 Task: Create a due date automation trigger when advanced on, 2 hours before a card is due add content with a name ending with resume.
Action: Mouse moved to (903, 258)
Screenshot: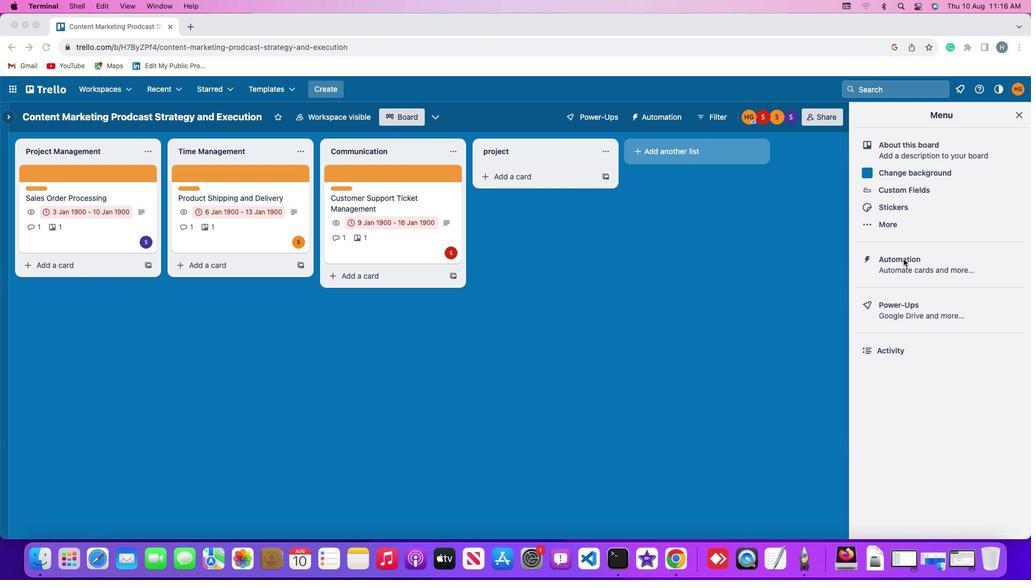 
Action: Mouse pressed left at (903, 258)
Screenshot: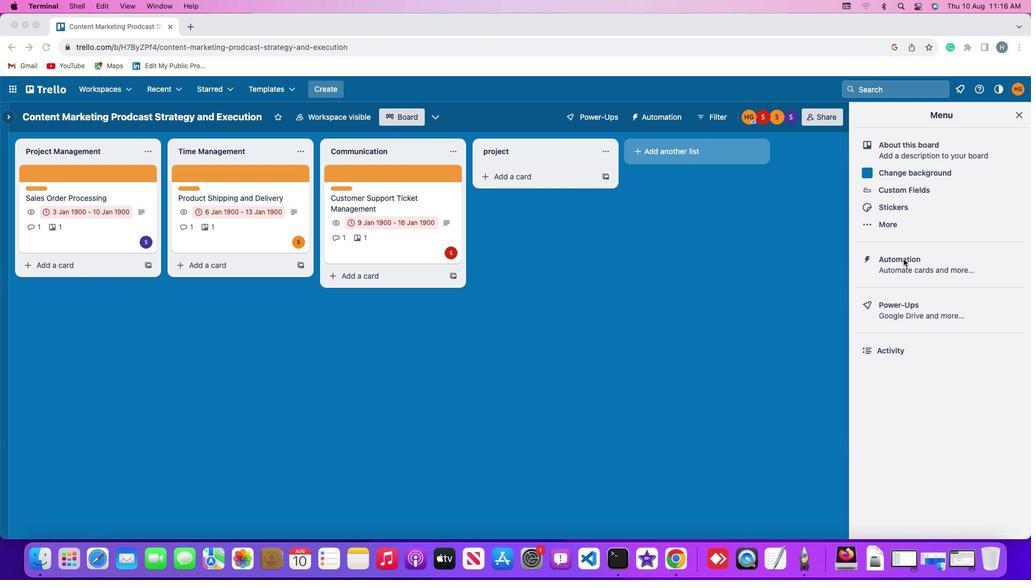 
Action: Mouse pressed left at (903, 258)
Screenshot: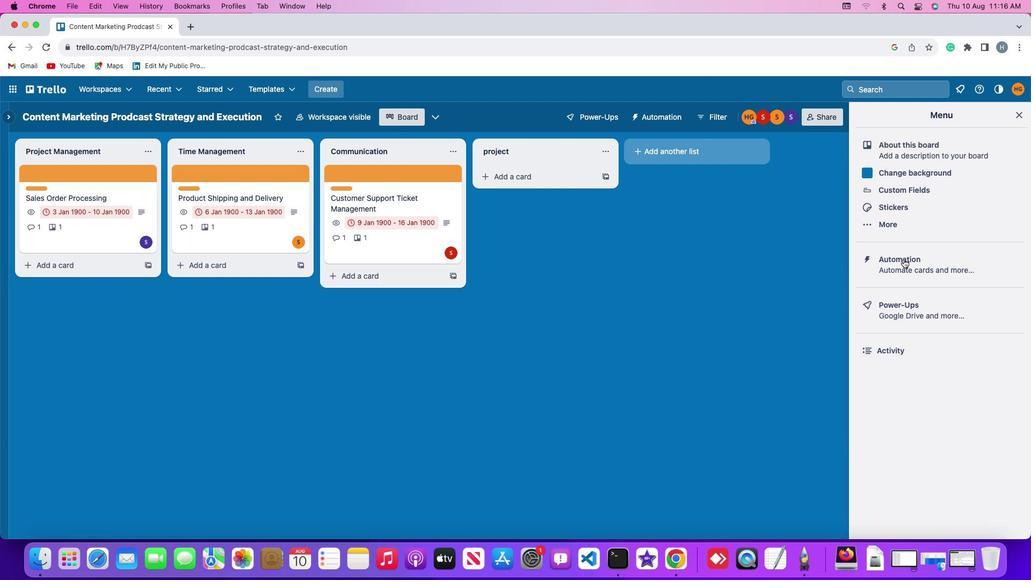 
Action: Mouse moved to (63, 256)
Screenshot: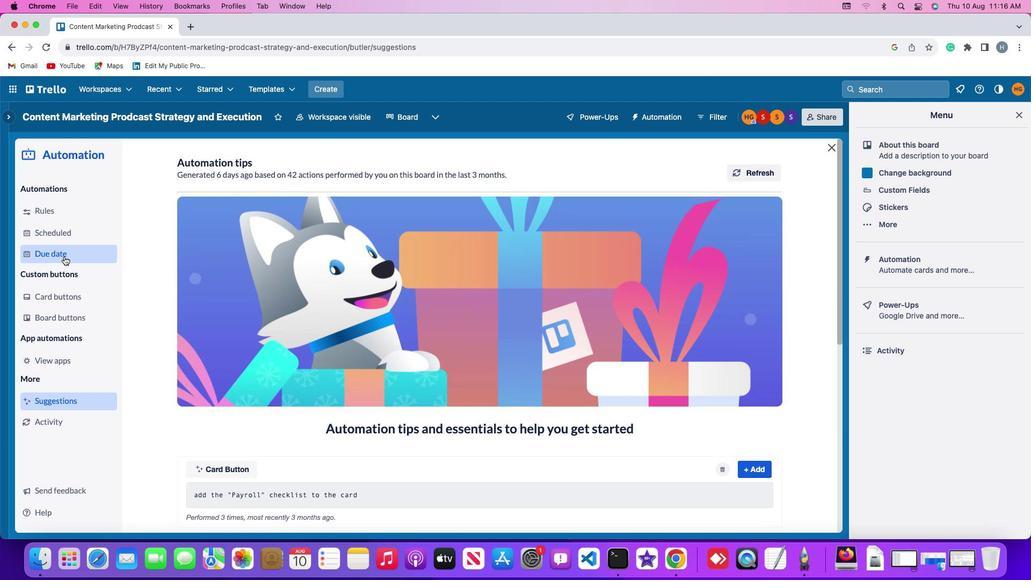
Action: Mouse pressed left at (63, 256)
Screenshot: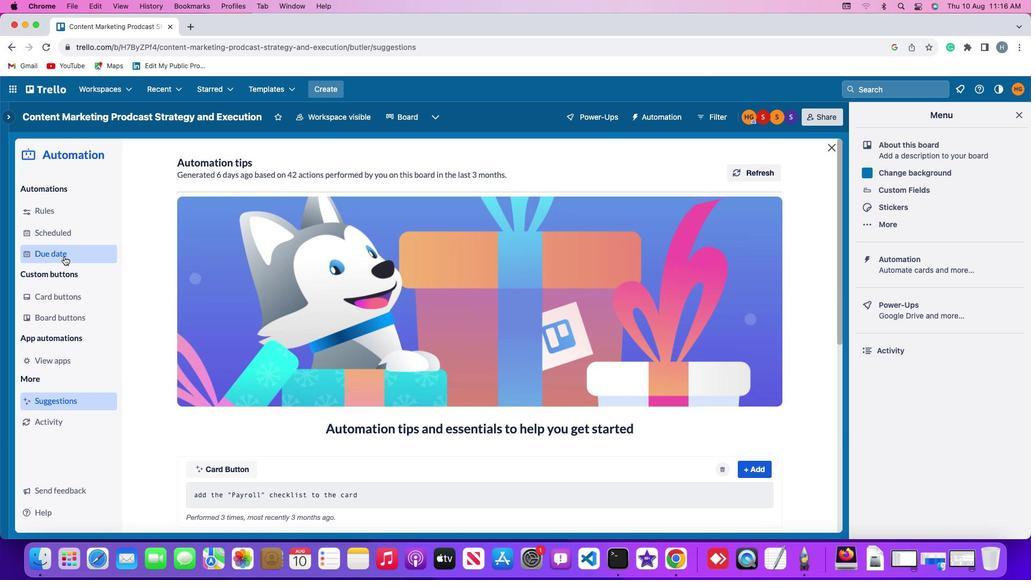 
Action: Mouse moved to (728, 163)
Screenshot: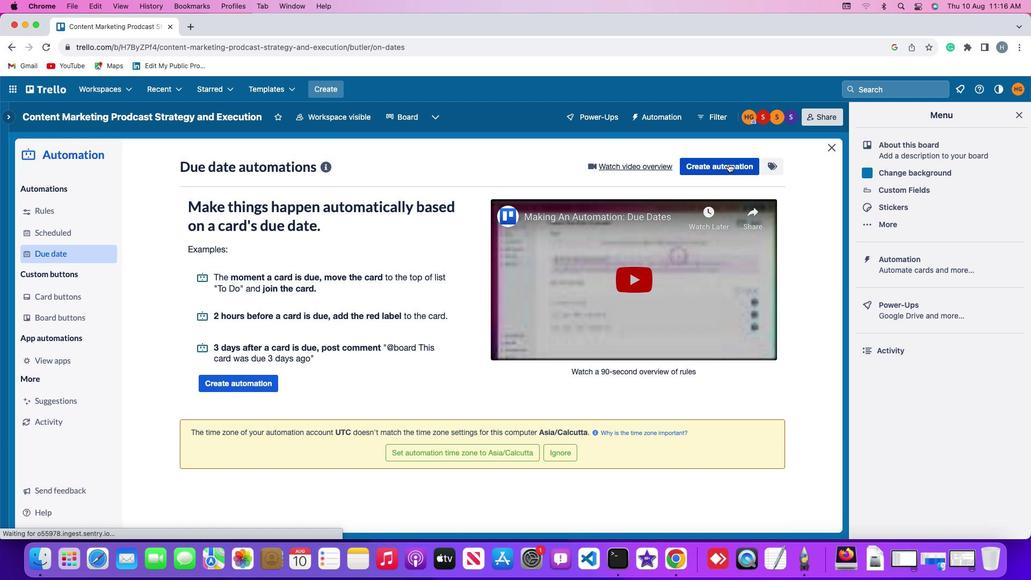 
Action: Mouse pressed left at (728, 163)
Screenshot: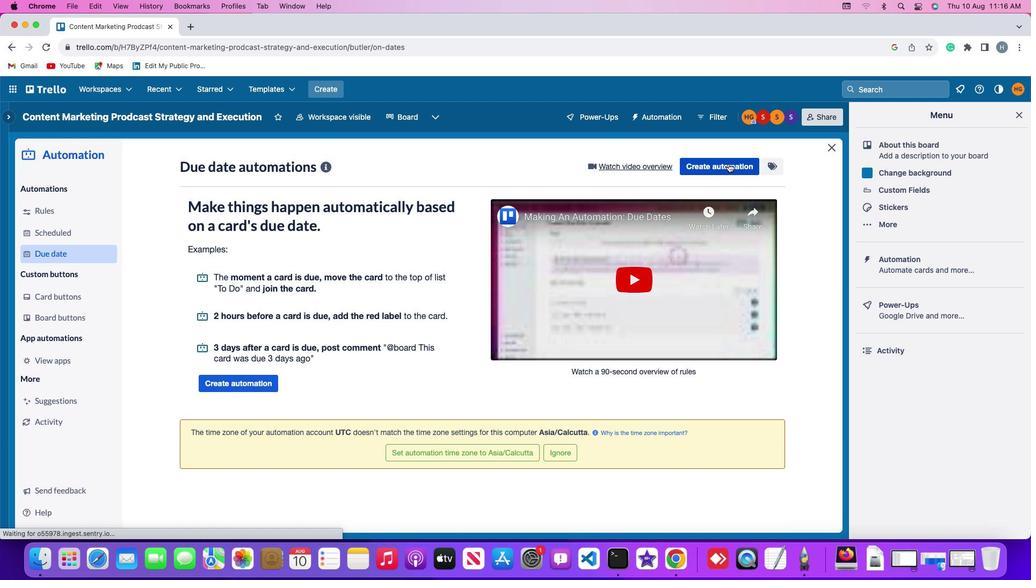 
Action: Mouse moved to (283, 275)
Screenshot: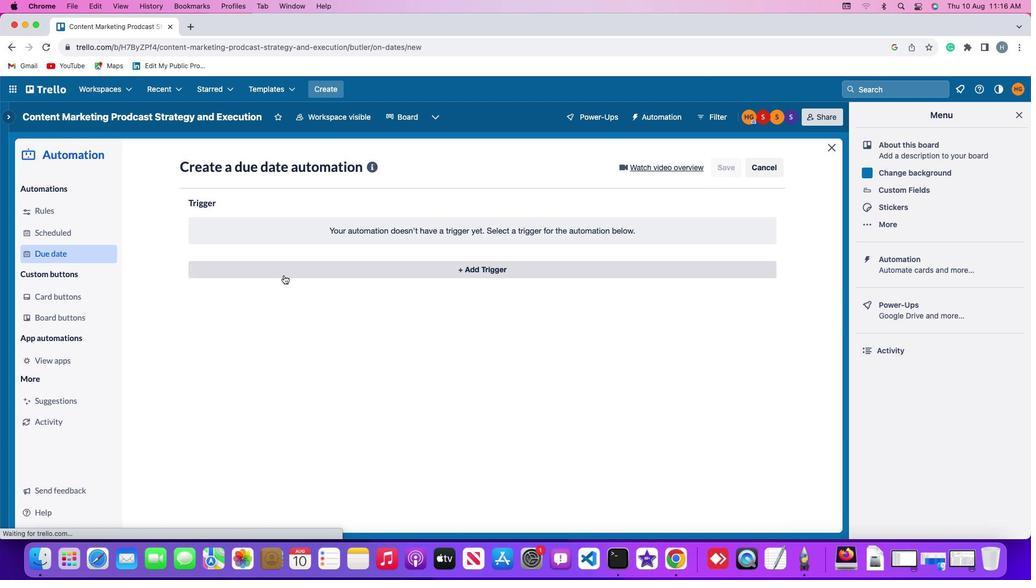 
Action: Mouse pressed left at (283, 275)
Screenshot: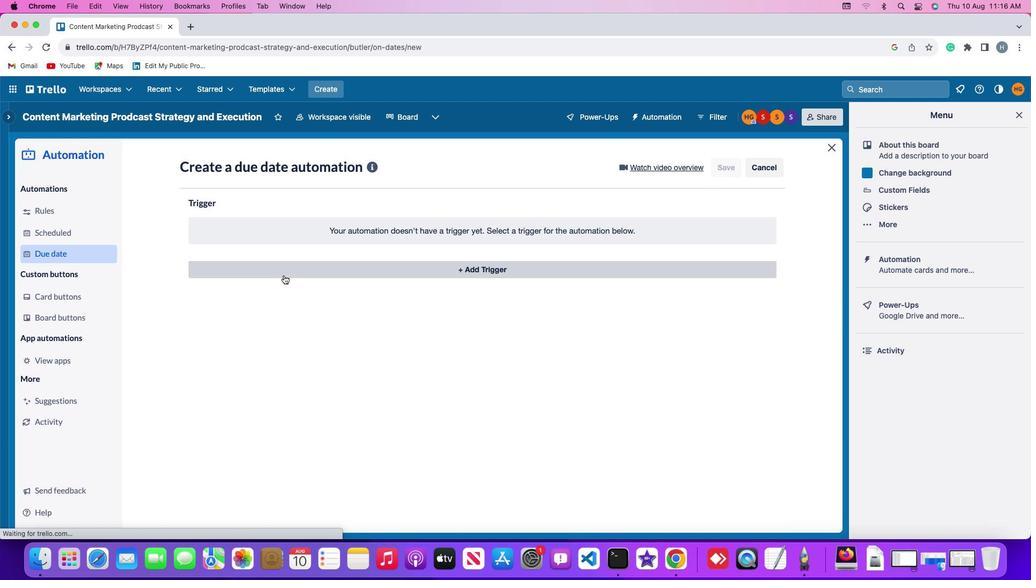 
Action: Mouse moved to (209, 438)
Screenshot: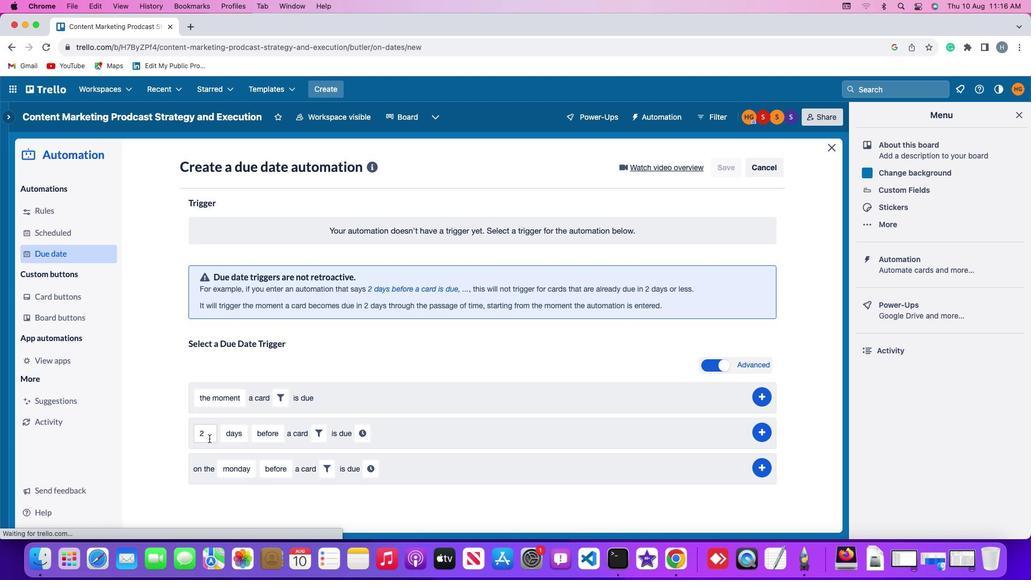 
Action: Mouse pressed left at (209, 438)
Screenshot: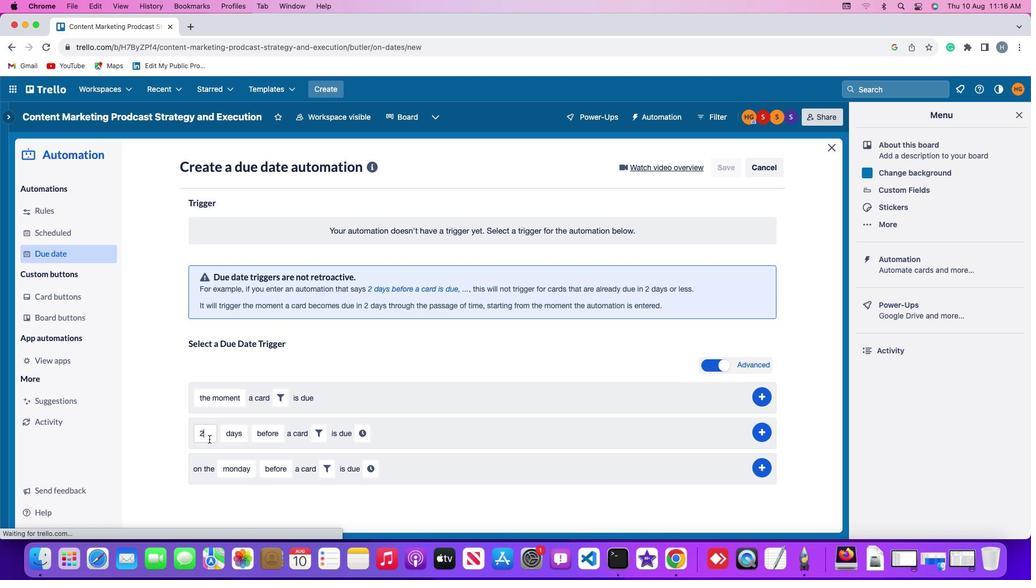 
Action: Mouse moved to (209, 438)
Screenshot: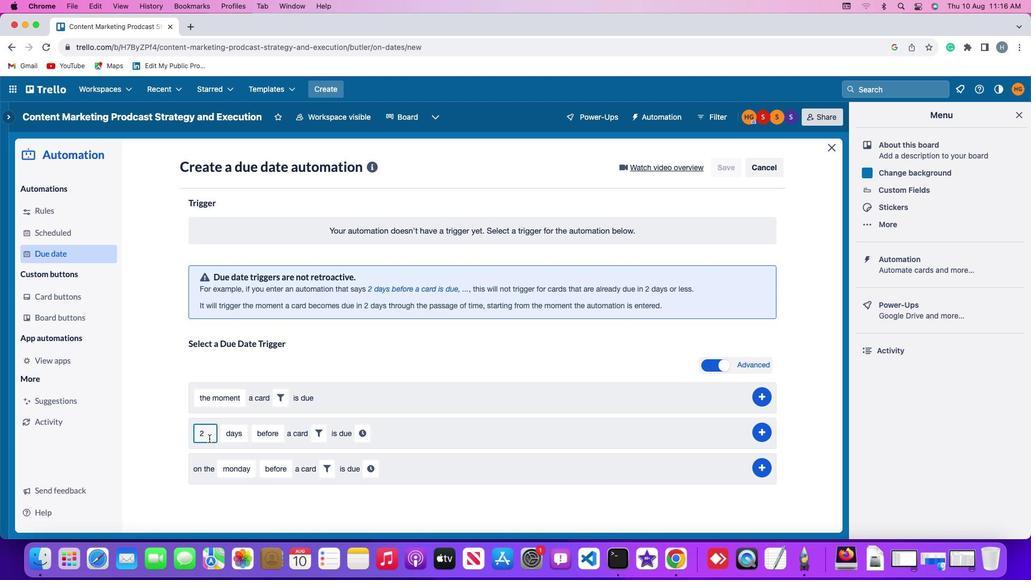 
Action: Key pressed Key.backspace
Screenshot: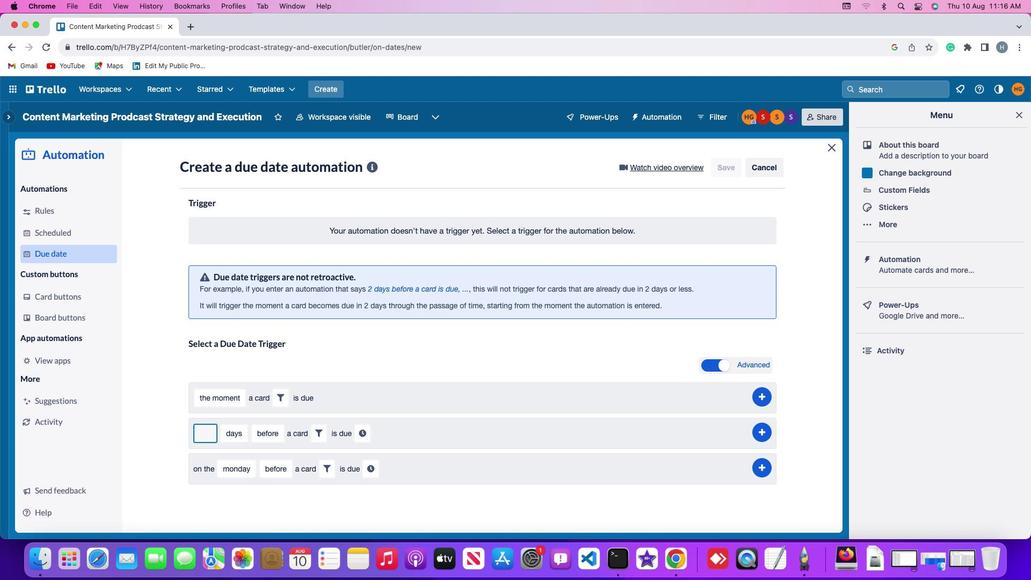 
Action: Mouse moved to (213, 439)
Screenshot: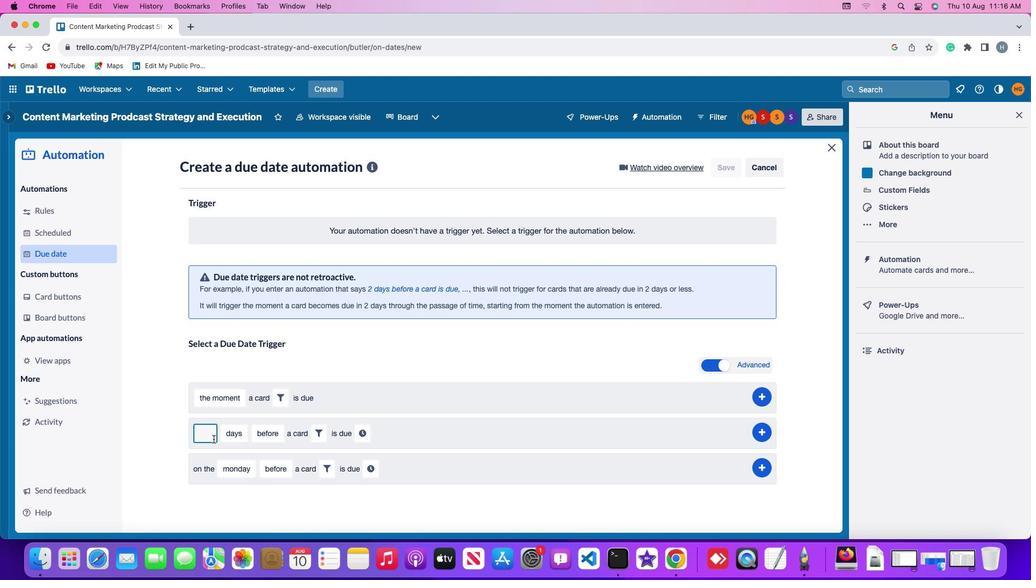 
Action: Key pressed '2'
Screenshot: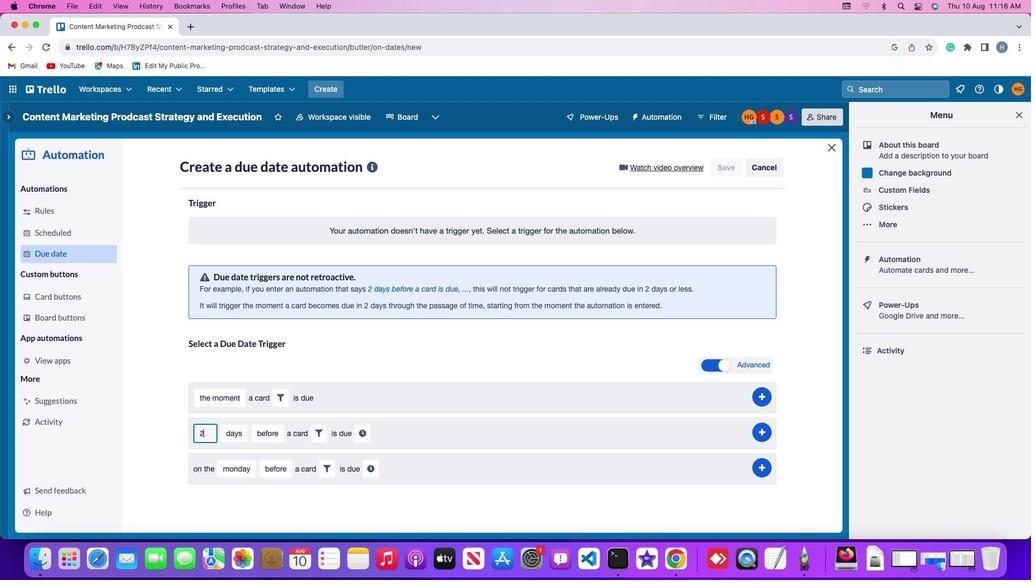 
Action: Mouse moved to (230, 437)
Screenshot: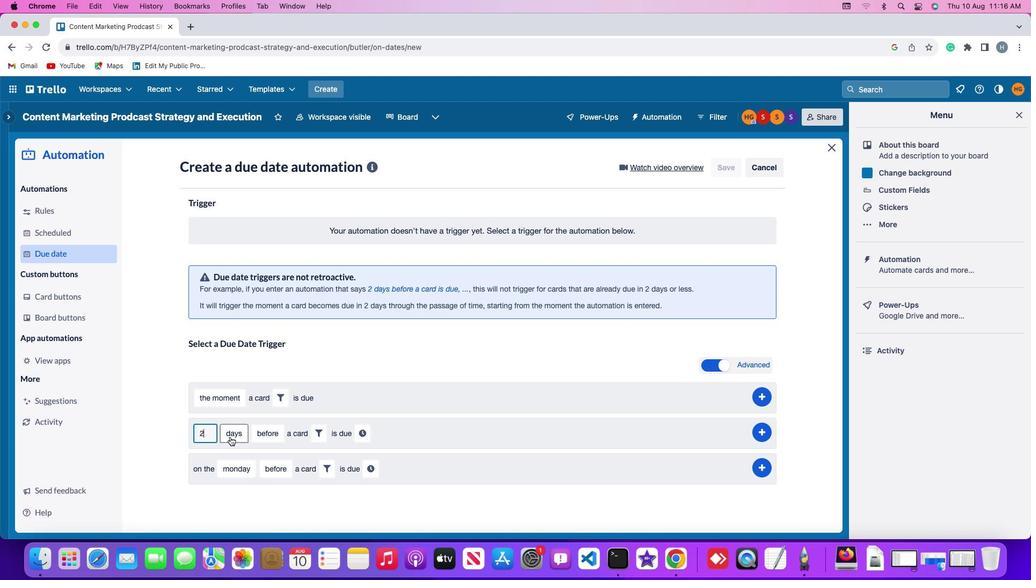 
Action: Mouse pressed left at (230, 437)
Screenshot: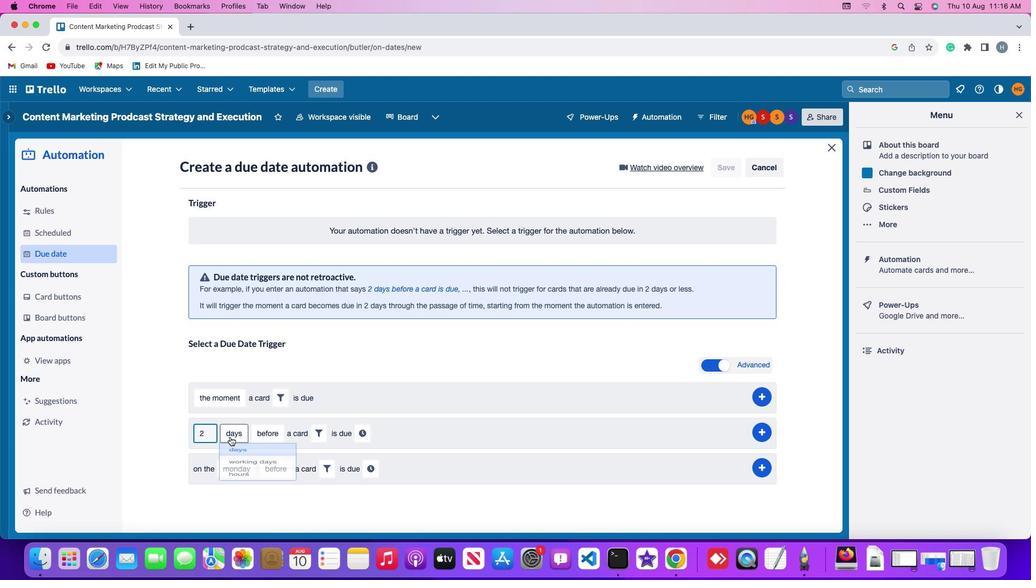 
Action: Mouse moved to (235, 498)
Screenshot: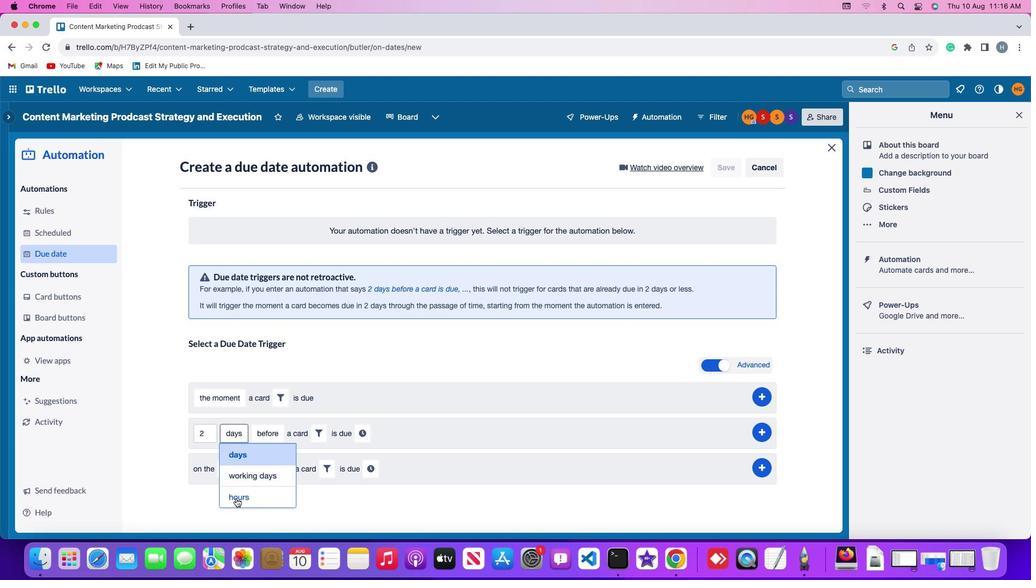 
Action: Mouse pressed left at (235, 498)
Screenshot: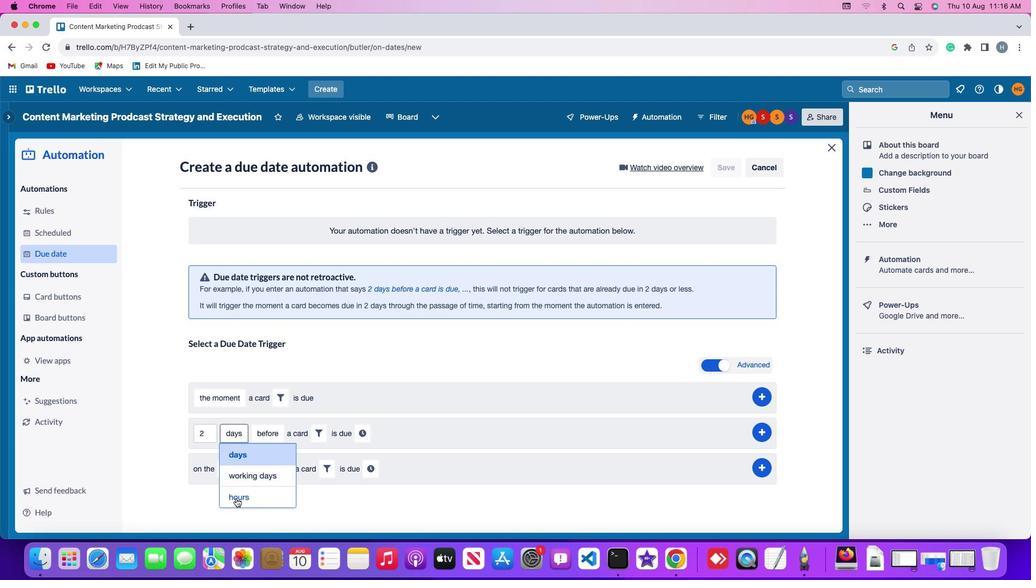 
Action: Mouse moved to (272, 430)
Screenshot: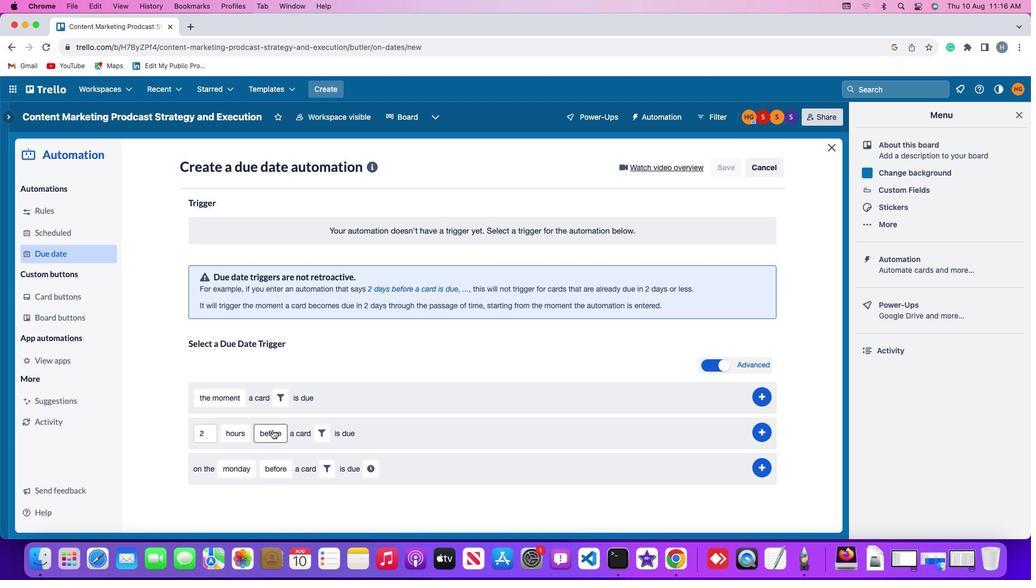 
Action: Mouse pressed left at (272, 430)
Screenshot: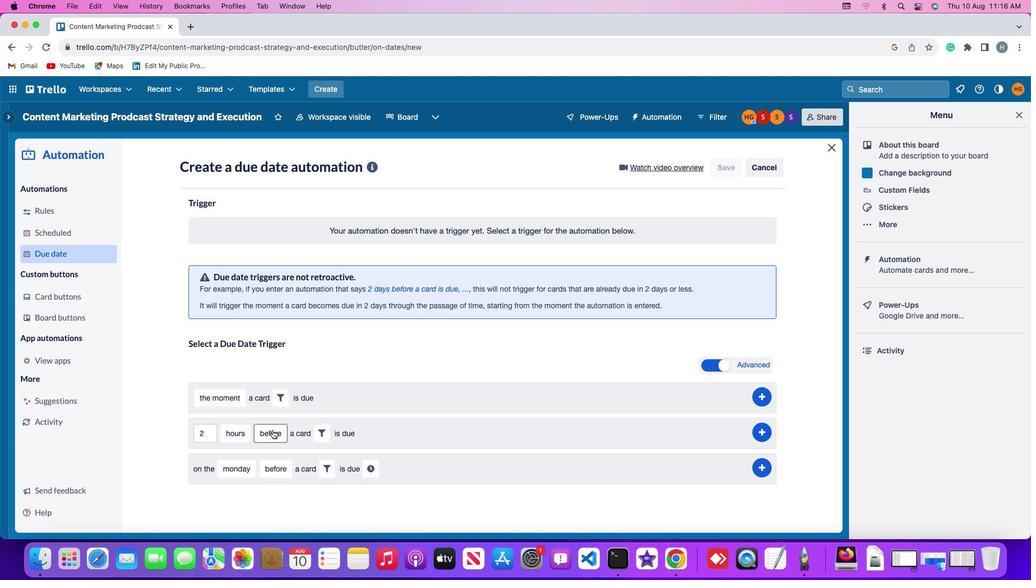 
Action: Mouse moved to (279, 451)
Screenshot: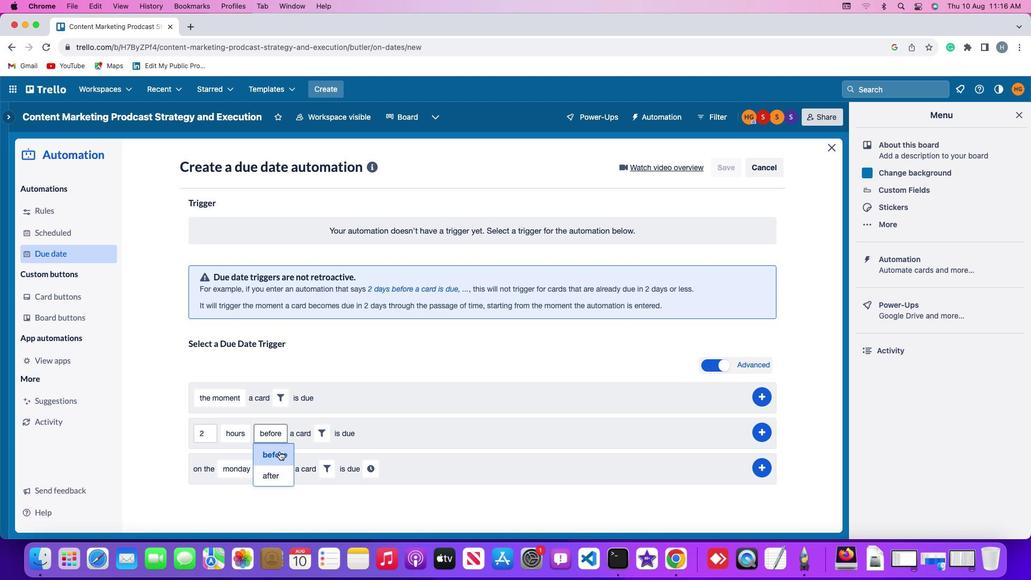 
Action: Mouse pressed left at (279, 451)
Screenshot: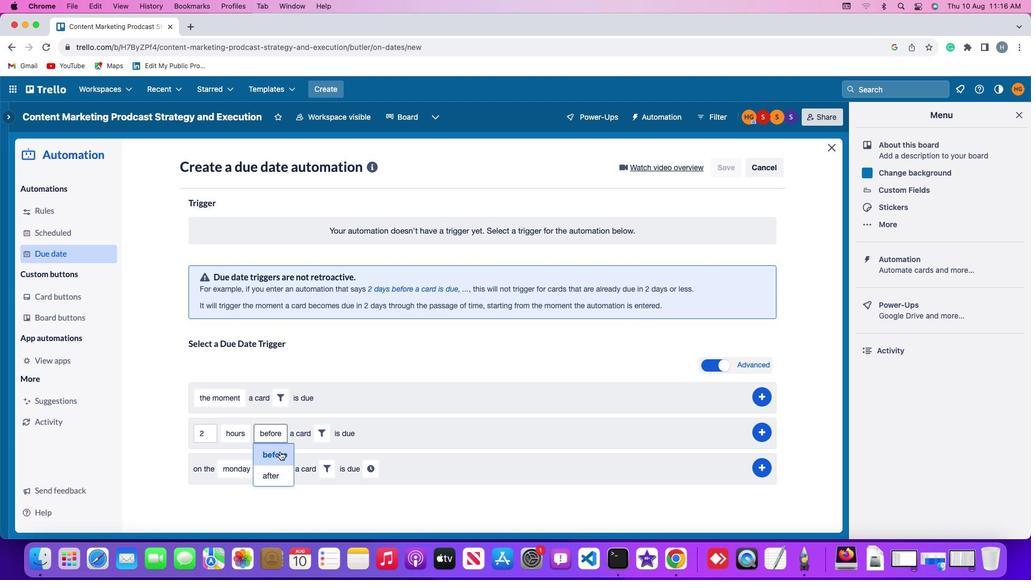 
Action: Mouse moved to (322, 431)
Screenshot: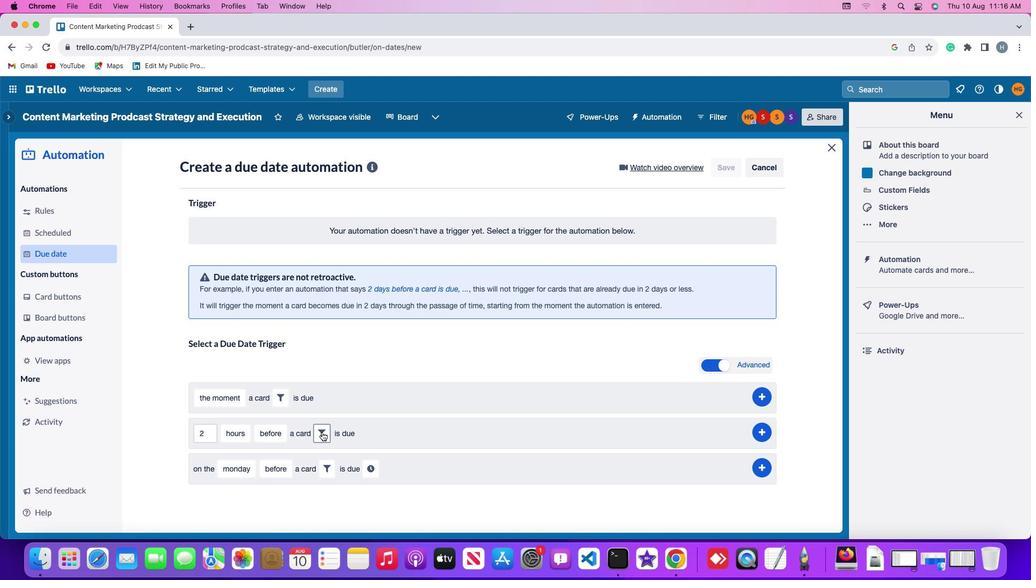 
Action: Mouse pressed left at (322, 431)
Screenshot: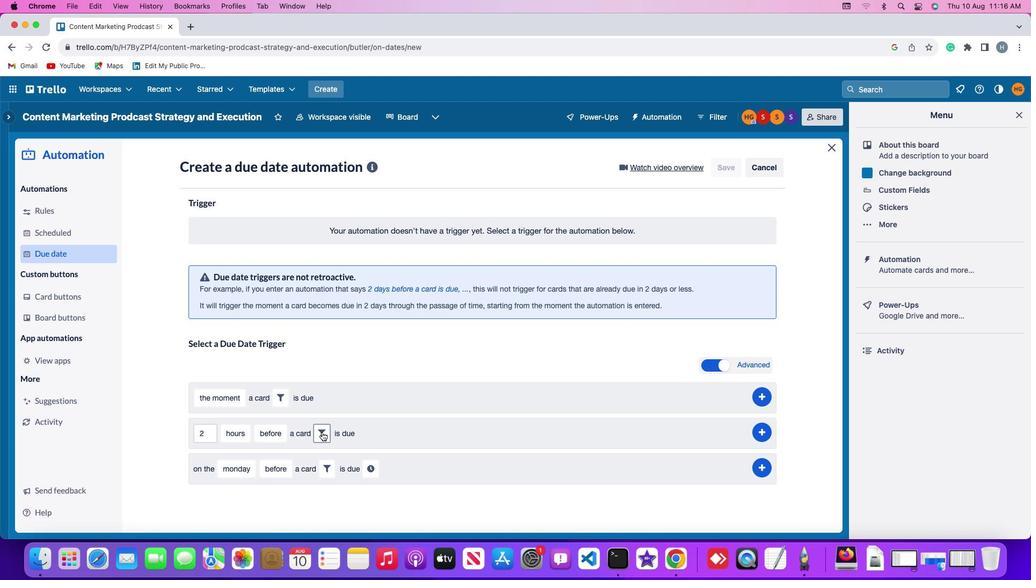 
Action: Mouse moved to (451, 467)
Screenshot: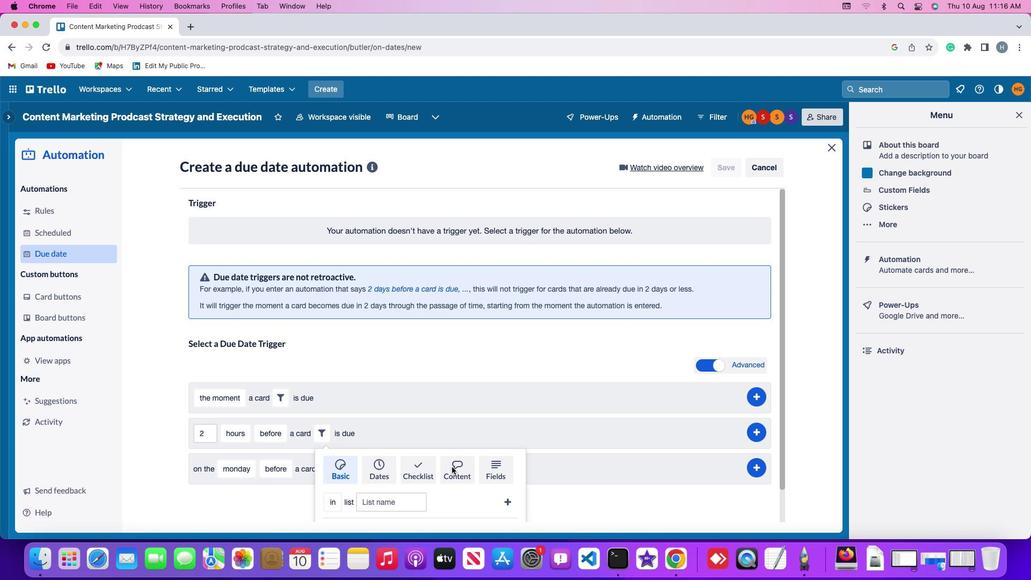 
Action: Mouse pressed left at (451, 467)
Screenshot: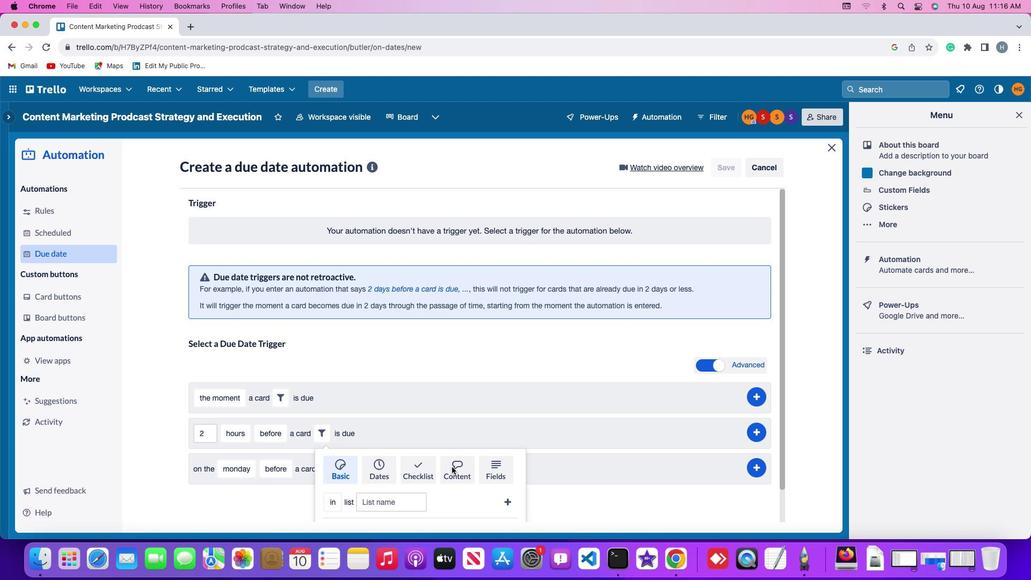
Action: Mouse moved to (348, 500)
Screenshot: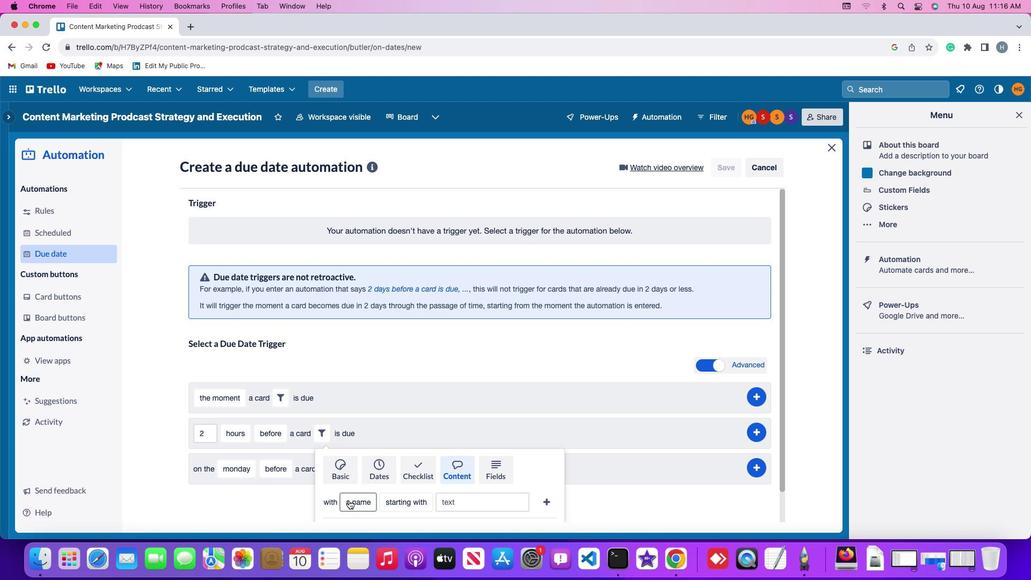 
Action: Mouse pressed left at (348, 500)
Screenshot: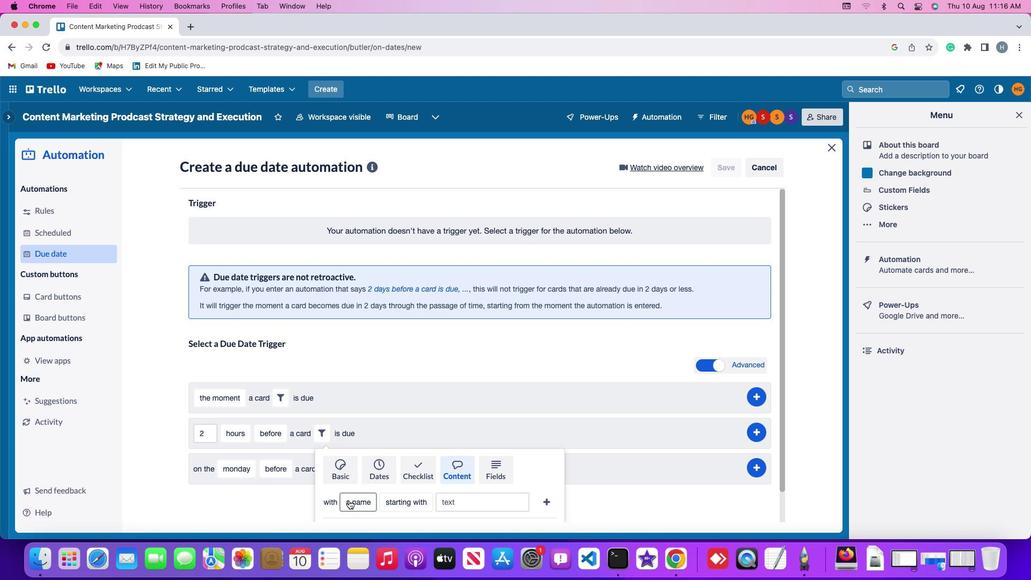 
Action: Mouse moved to (372, 439)
Screenshot: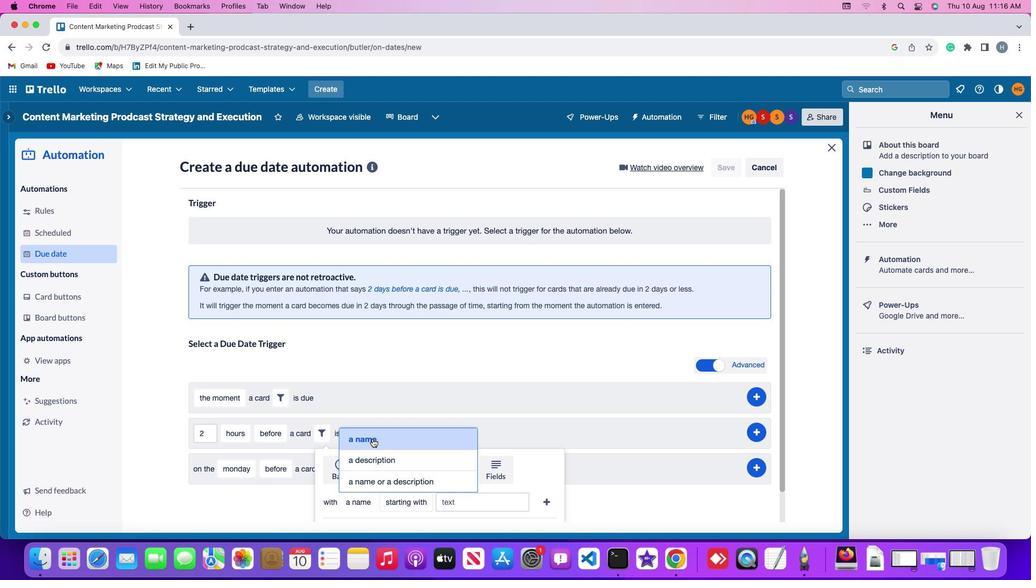 
Action: Mouse pressed left at (372, 439)
Screenshot: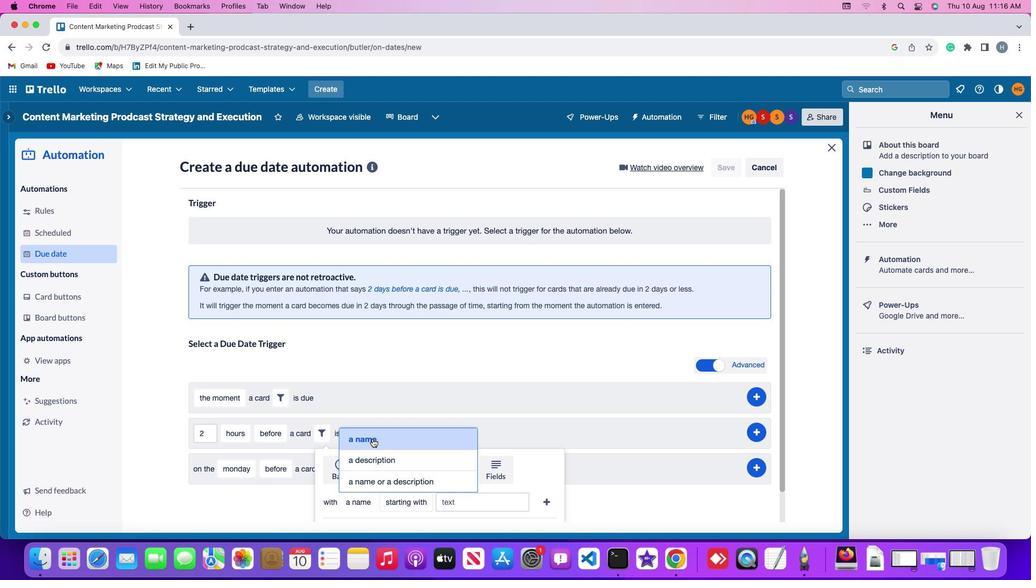 
Action: Mouse moved to (409, 496)
Screenshot: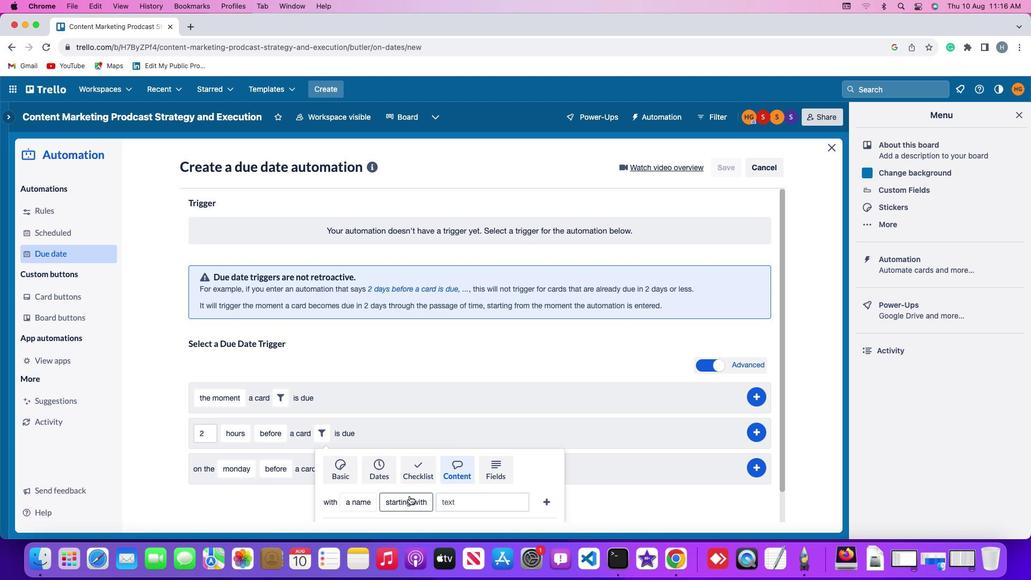 
Action: Mouse pressed left at (409, 496)
Screenshot: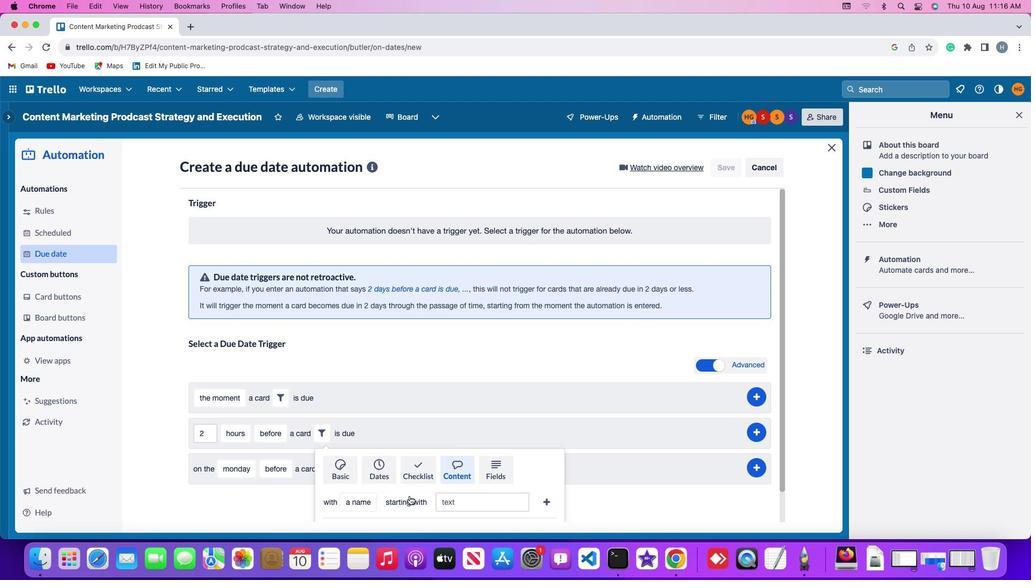 
Action: Mouse moved to (424, 396)
Screenshot: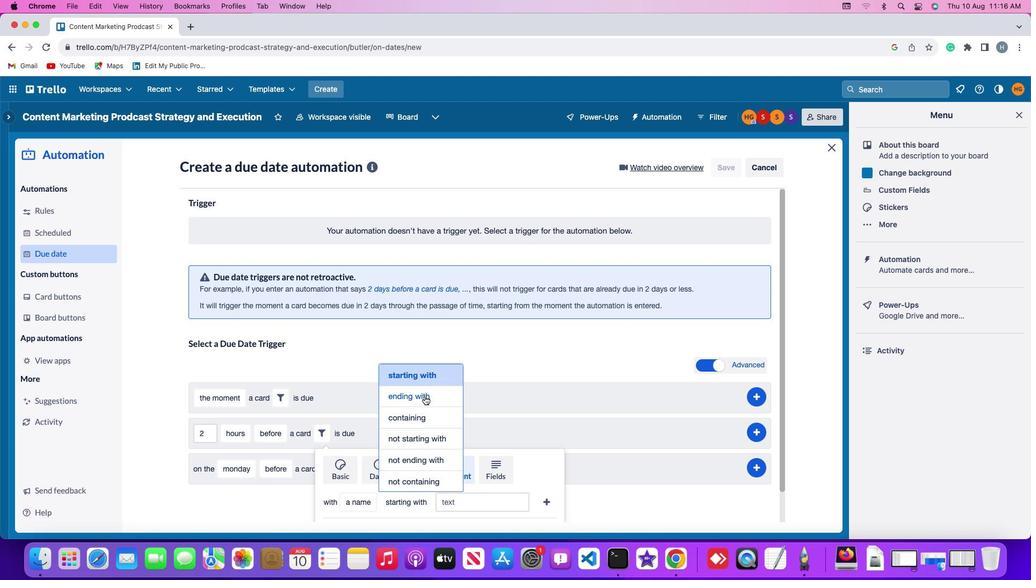 
Action: Mouse pressed left at (424, 396)
Screenshot: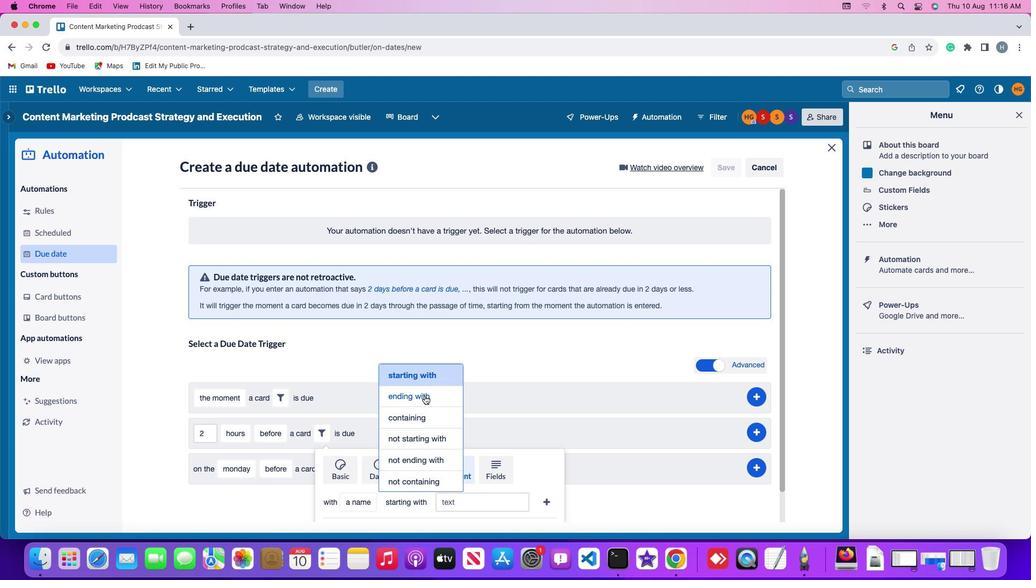 
Action: Mouse moved to (467, 504)
Screenshot: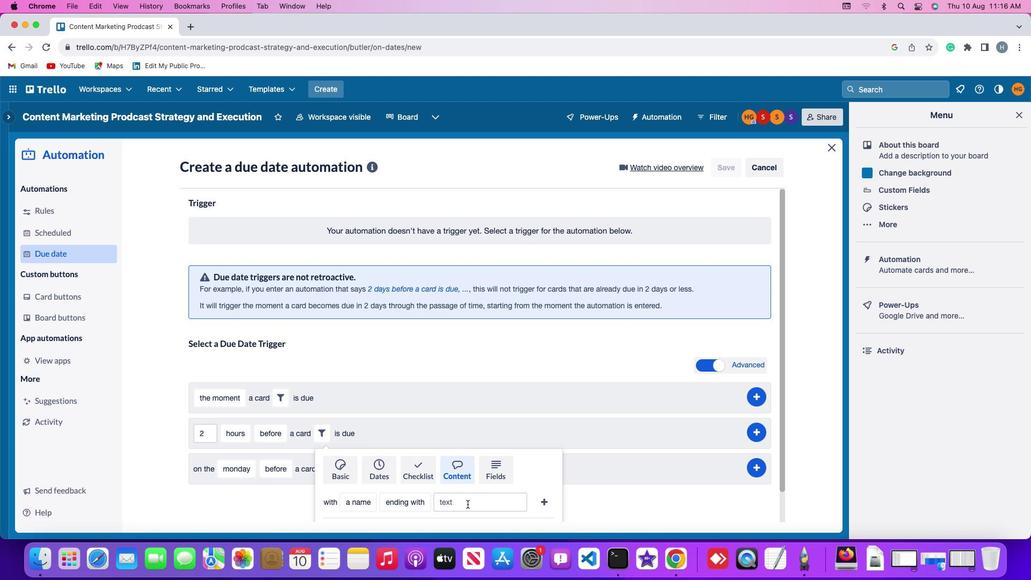 
Action: Mouse pressed left at (467, 504)
Screenshot: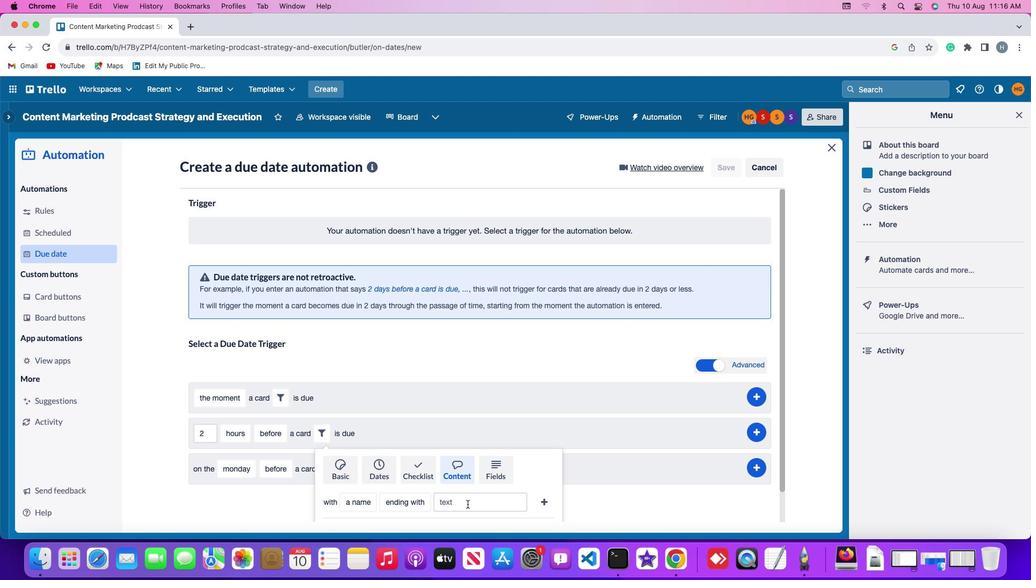 
Action: Mouse moved to (466, 502)
Screenshot: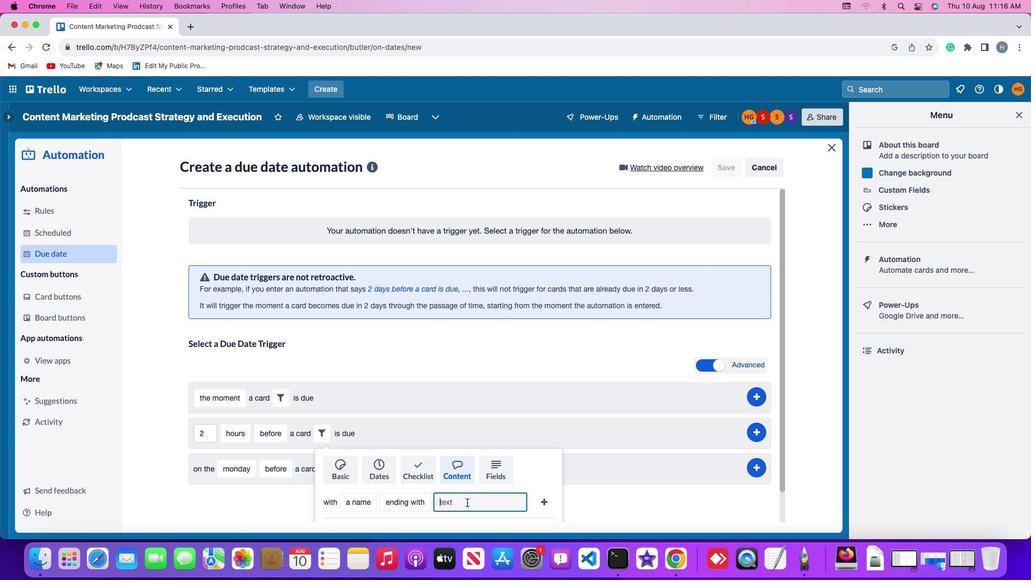 
Action: Key pressed 'r''e''s''u''m''e'
Screenshot: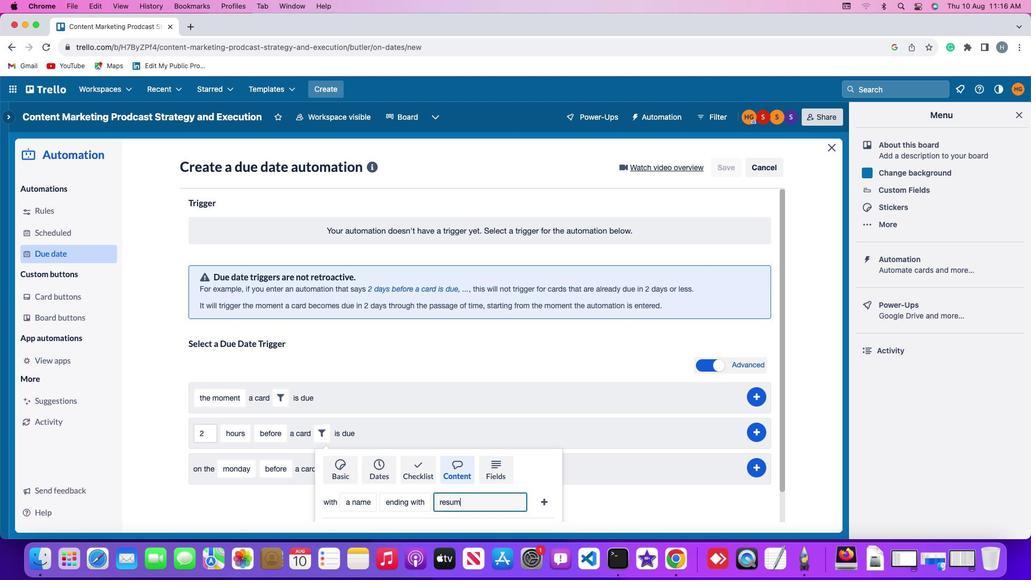 
Action: Mouse moved to (537, 494)
Screenshot: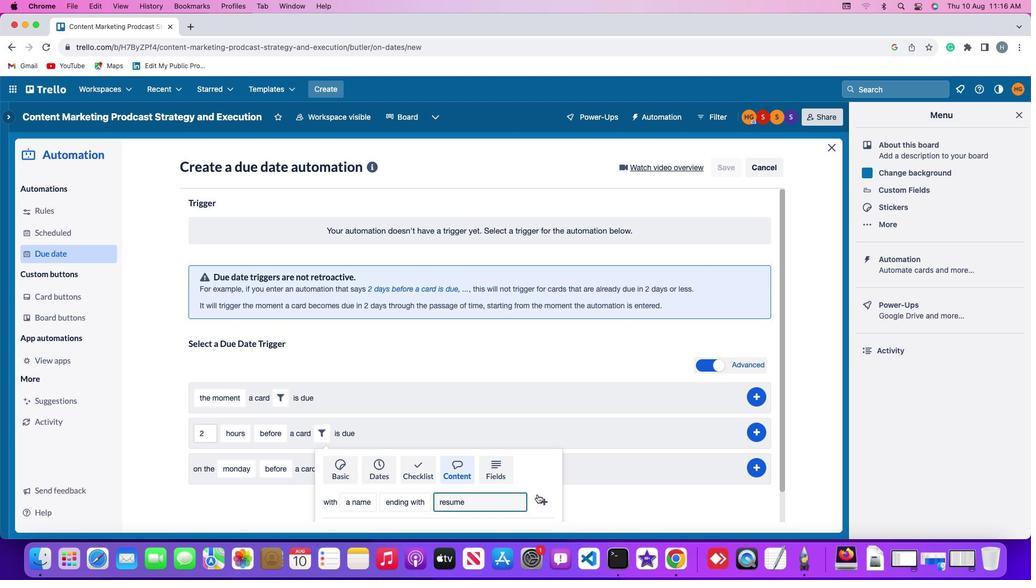 
Action: Mouse pressed left at (537, 494)
Screenshot: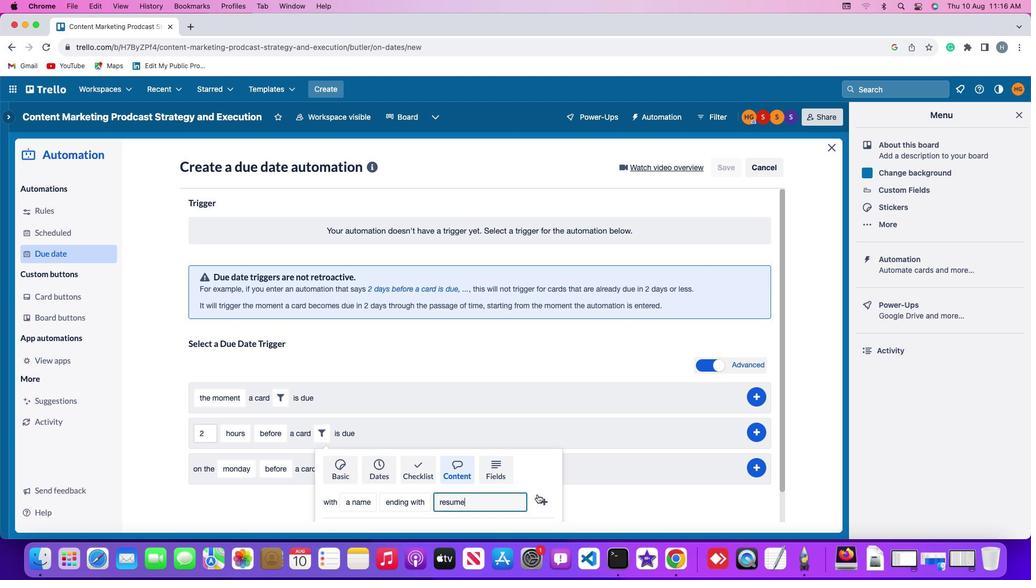 
Action: Mouse moved to (761, 430)
Screenshot: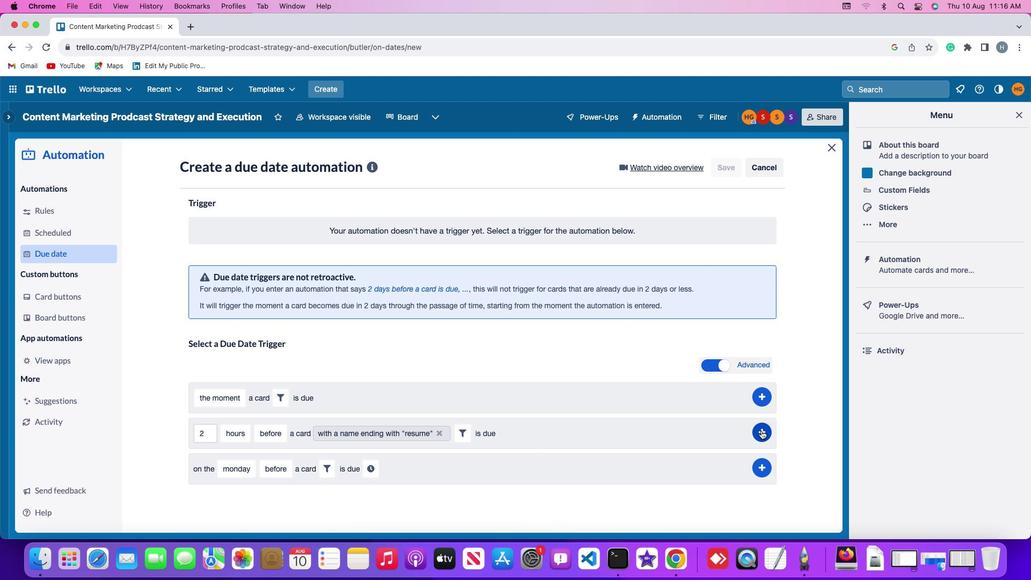 
Action: Mouse pressed left at (761, 430)
Screenshot: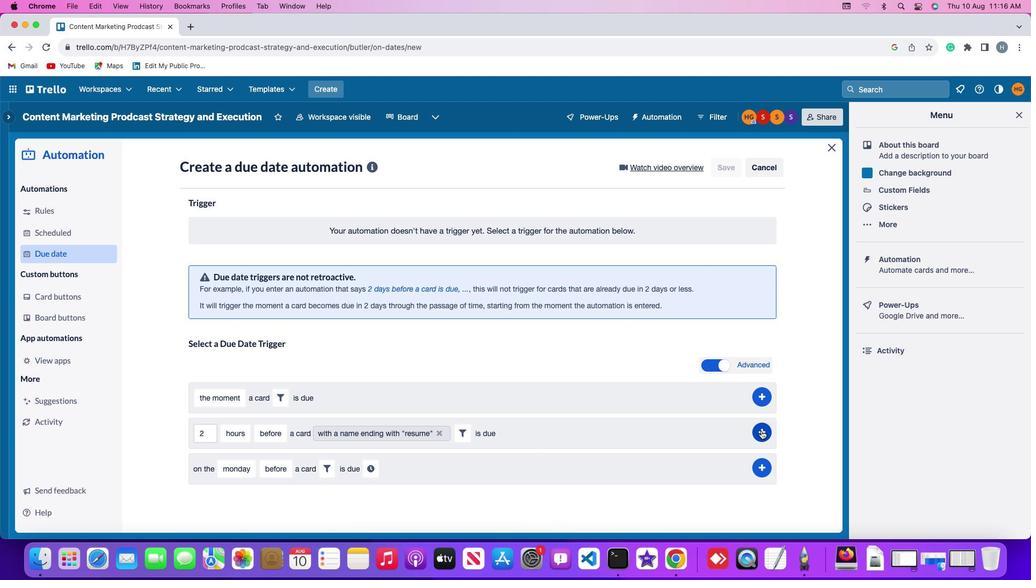 
Action: Mouse moved to (806, 349)
Screenshot: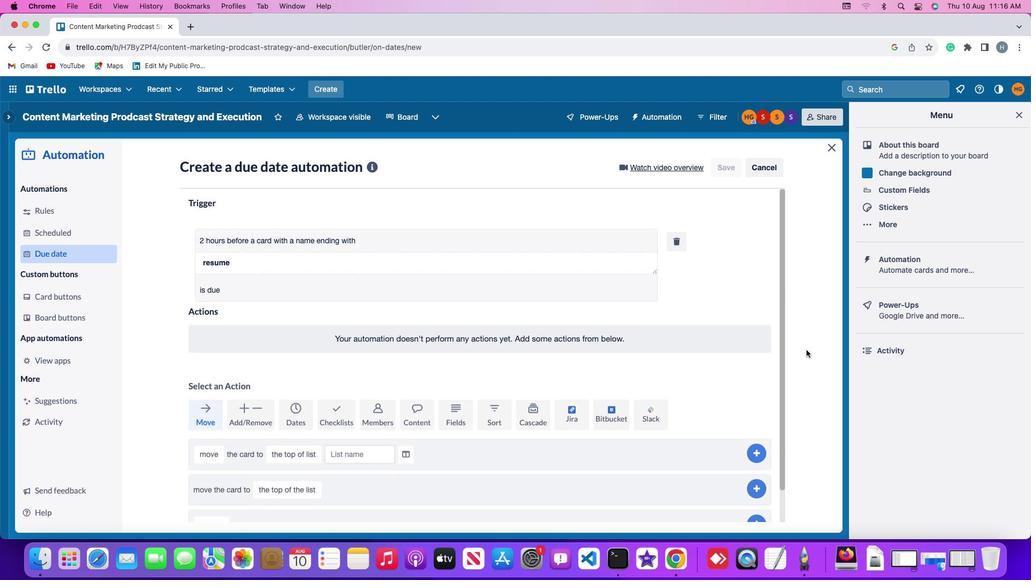 
